 Task: Select a due date automation when advanced on, 2 days after a card is due add checklist with an incomplete checklists at 11:00 AM.
Action: Mouse moved to (1233, 95)
Screenshot: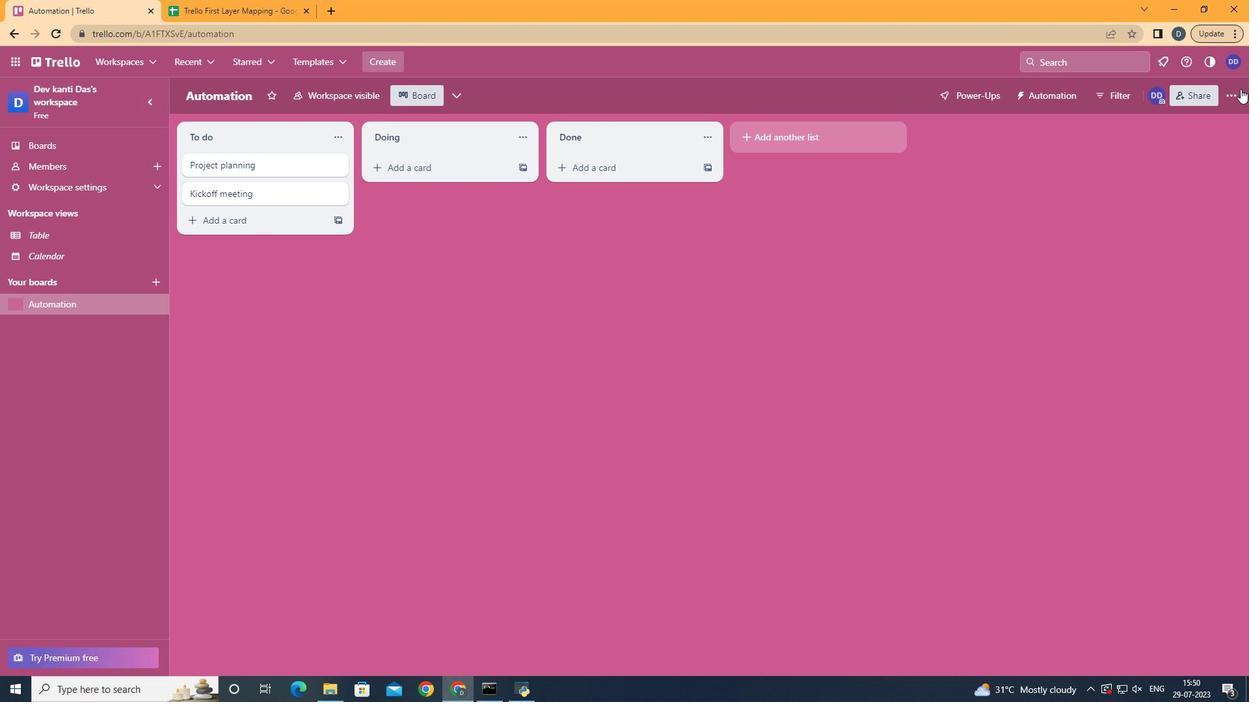 
Action: Mouse pressed left at (1233, 95)
Screenshot: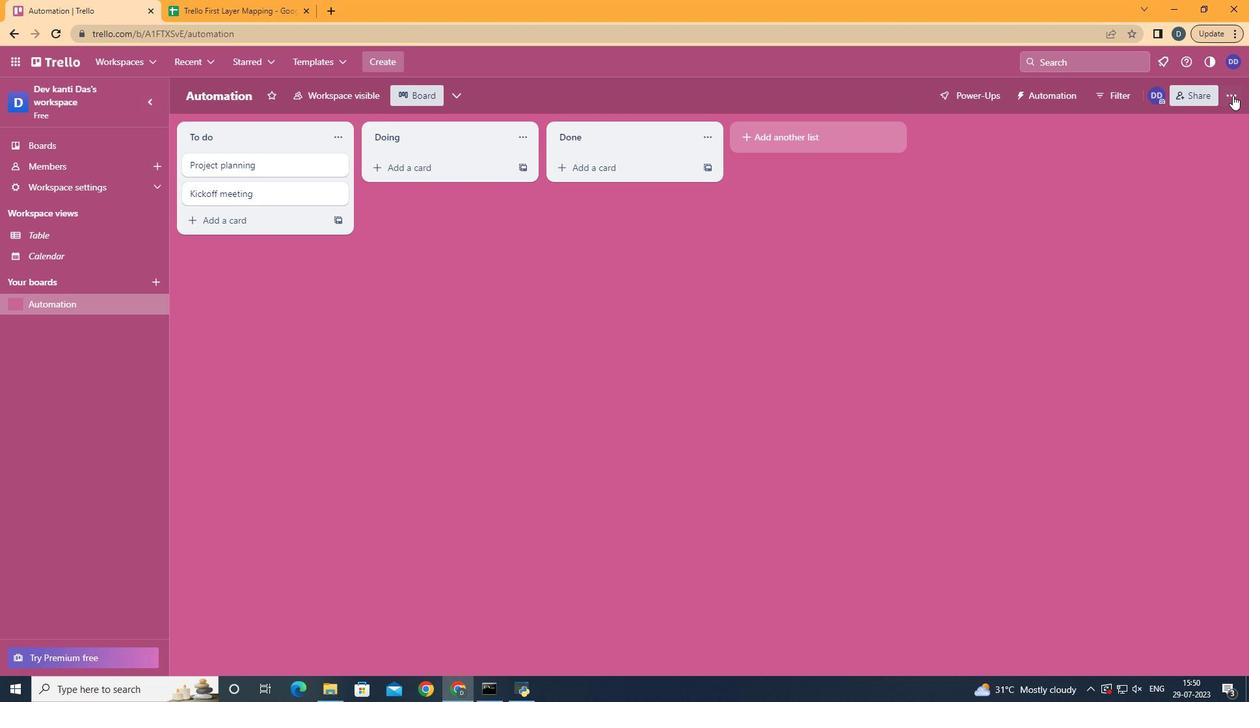 
Action: Mouse moved to (1146, 269)
Screenshot: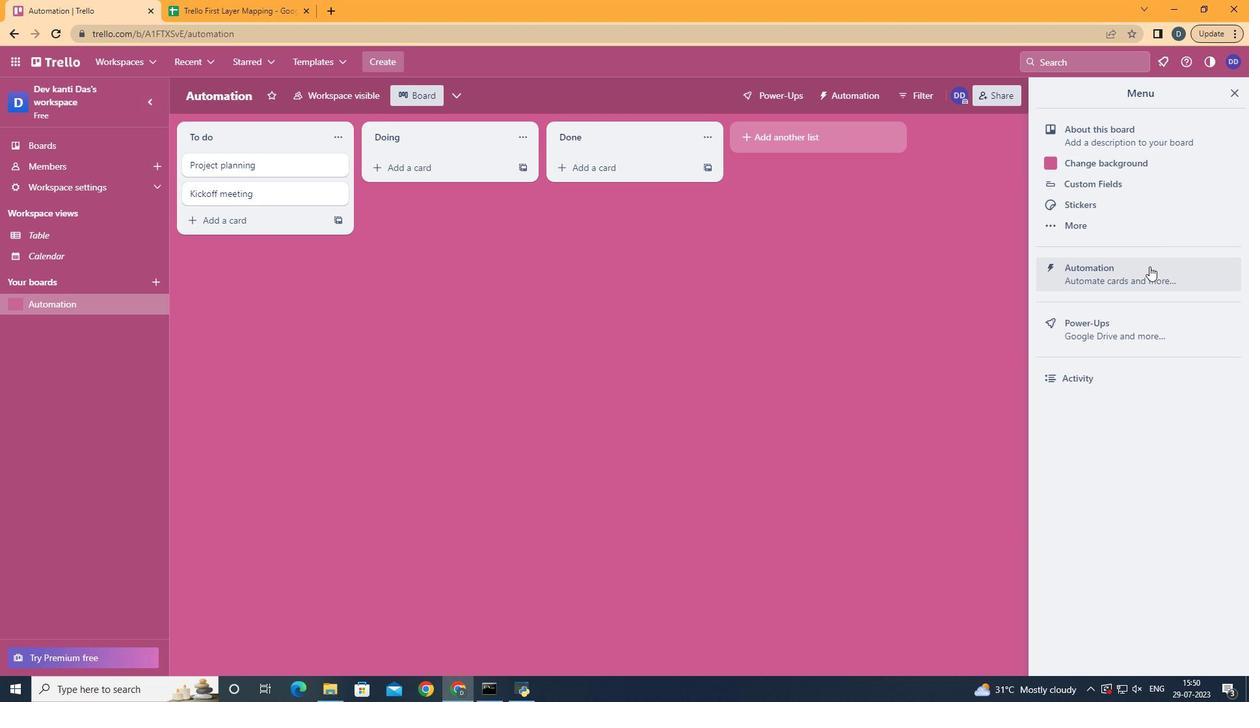 
Action: Mouse pressed left at (1146, 269)
Screenshot: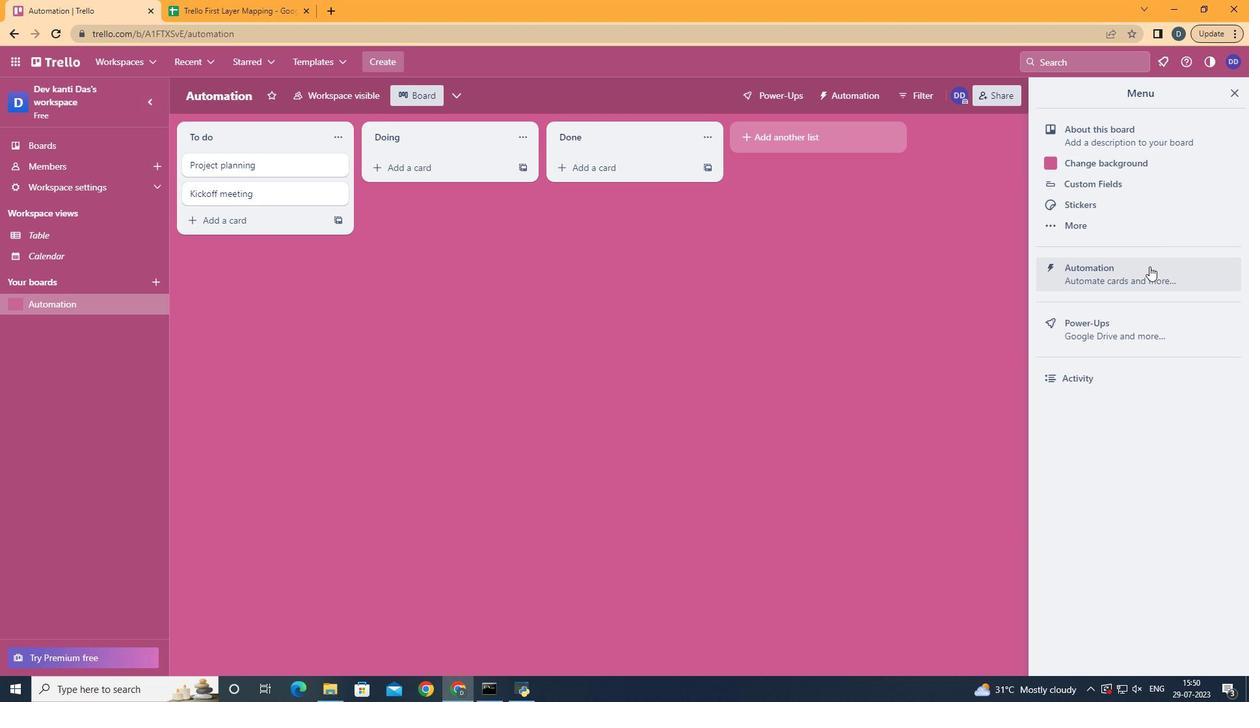 
Action: Mouse moved to (234, 263)
Screenshot: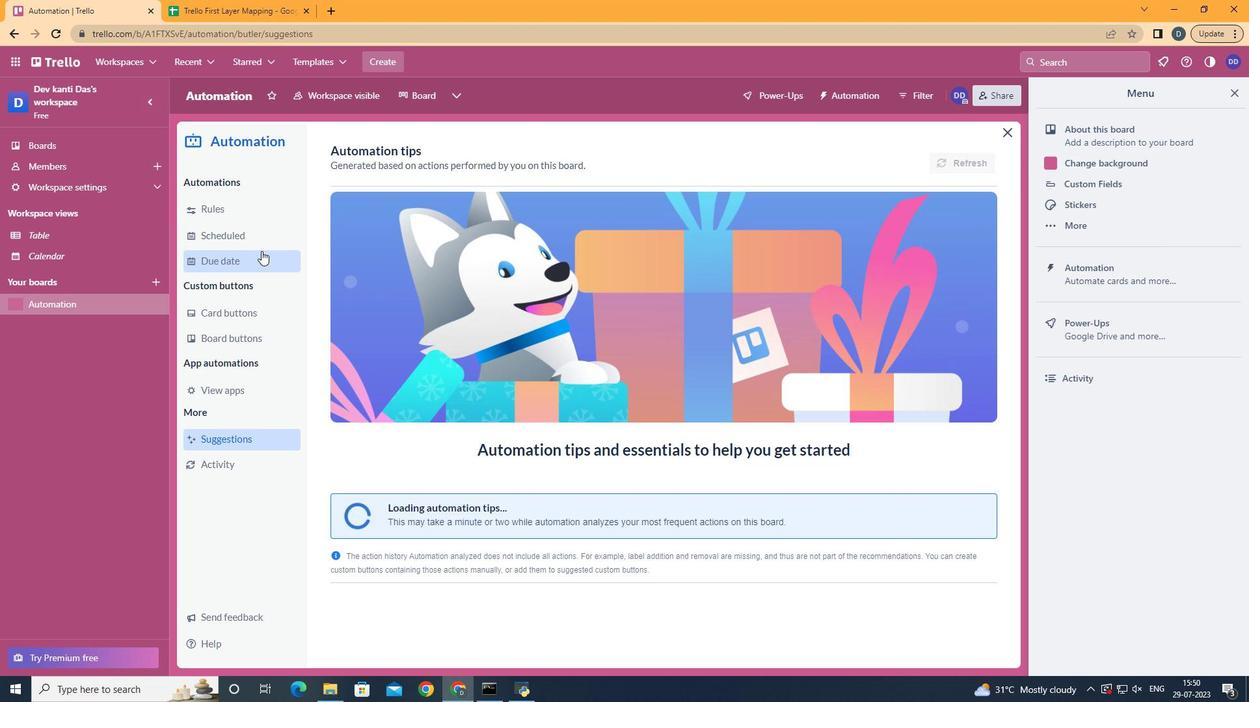 
Action: Mouse pressed left at (234, 263)
Screenshot: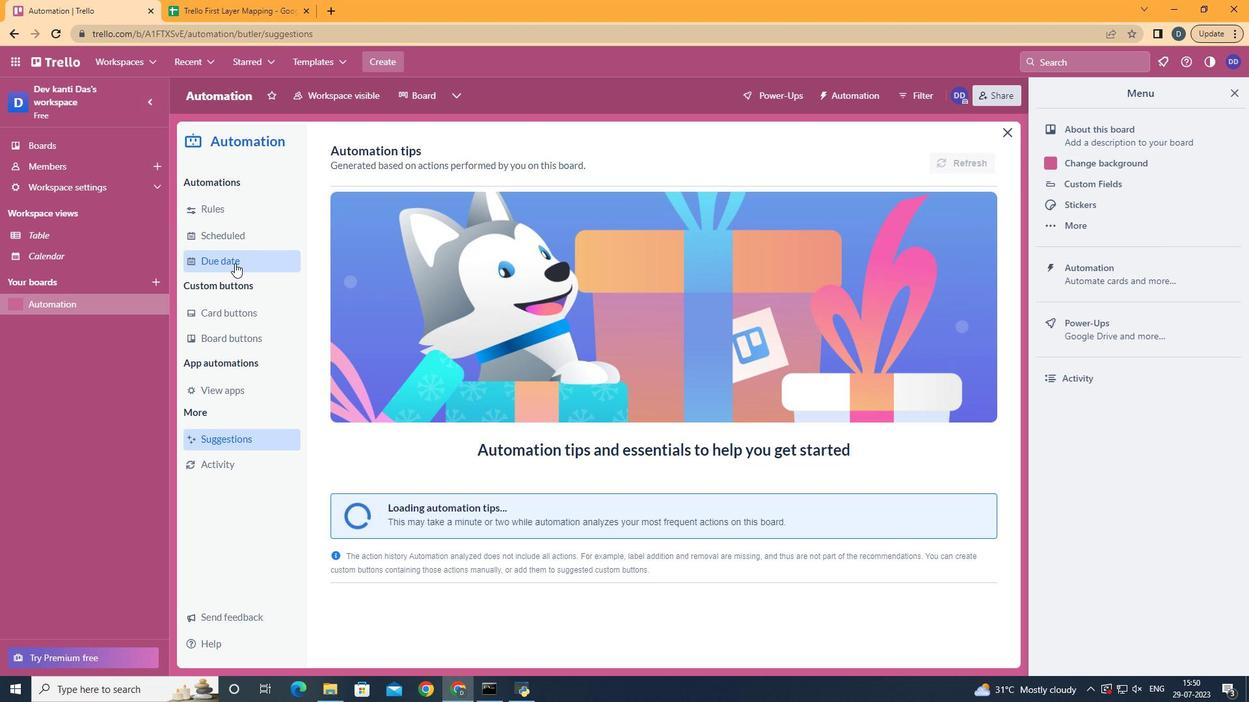 
Action: Mouse moved to (909, 160)
Screenshot: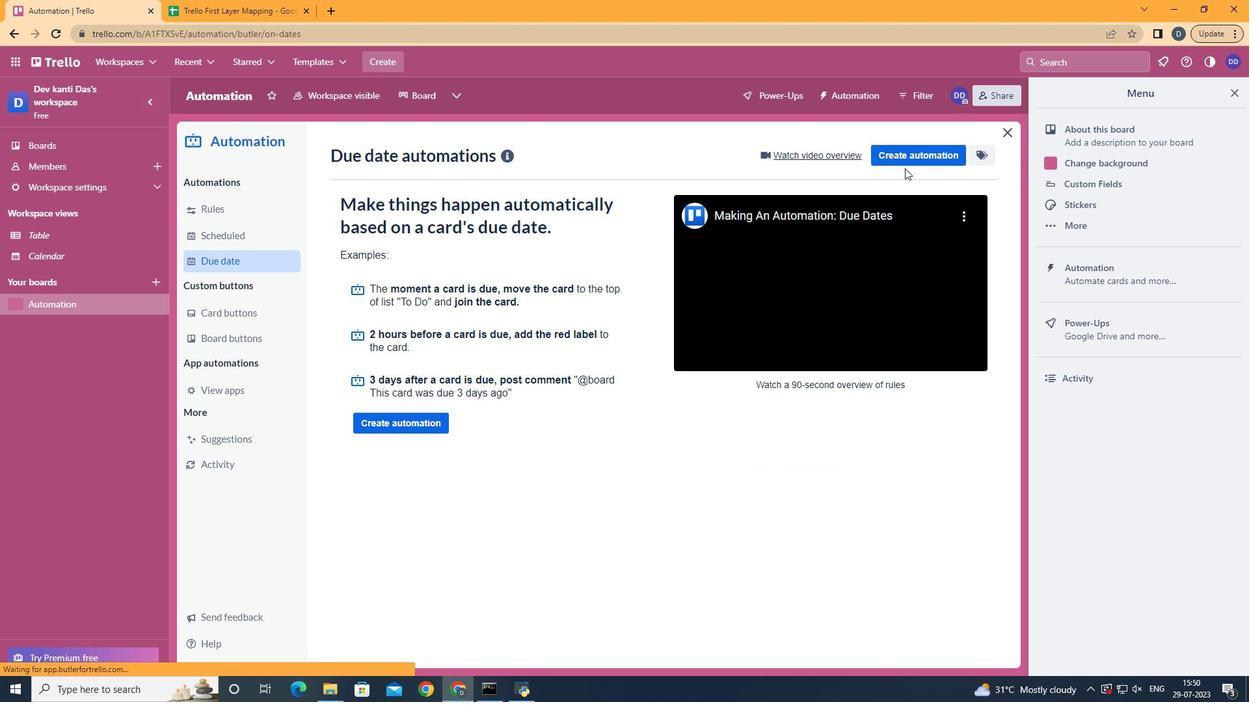 
Action: Mouse pressed left at (909, 160)
Screenshot: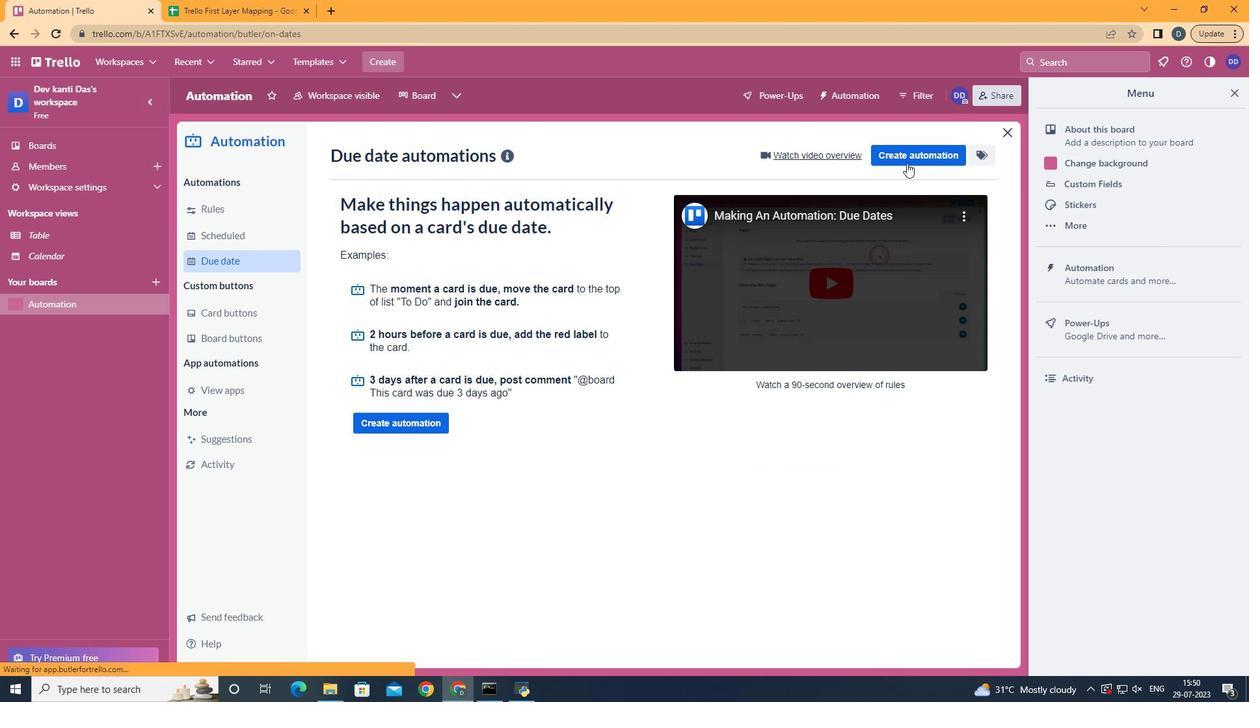 
Action: Mouse moved to (787, 275)
Screenshot: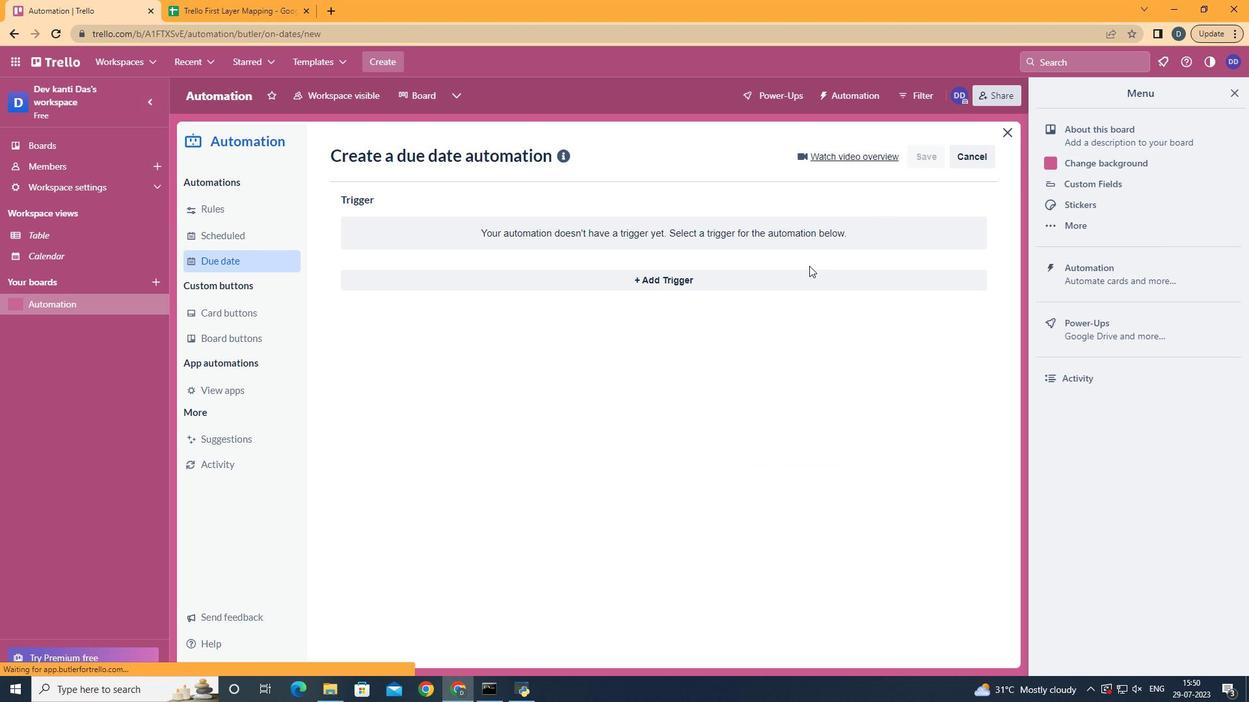 
Action: Mouse pressed left at (787, 275)
Screenshot: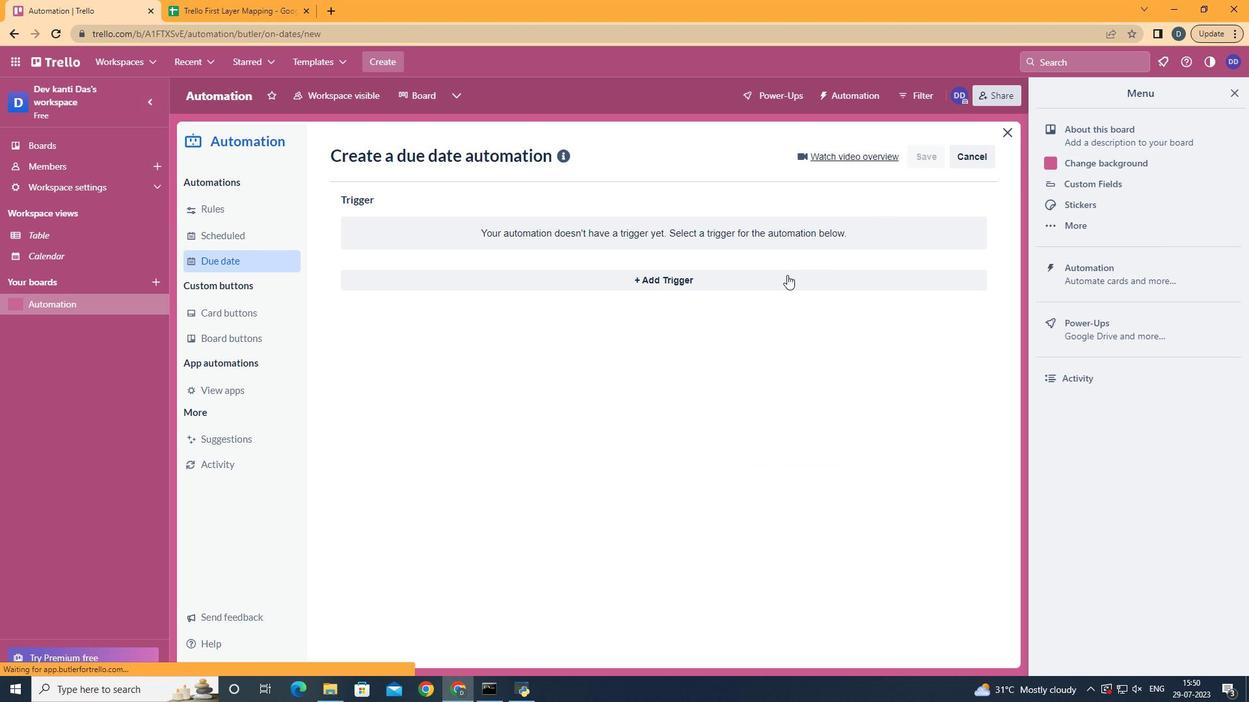 
Action: Mouse moved to (450, 525)
Screenshot: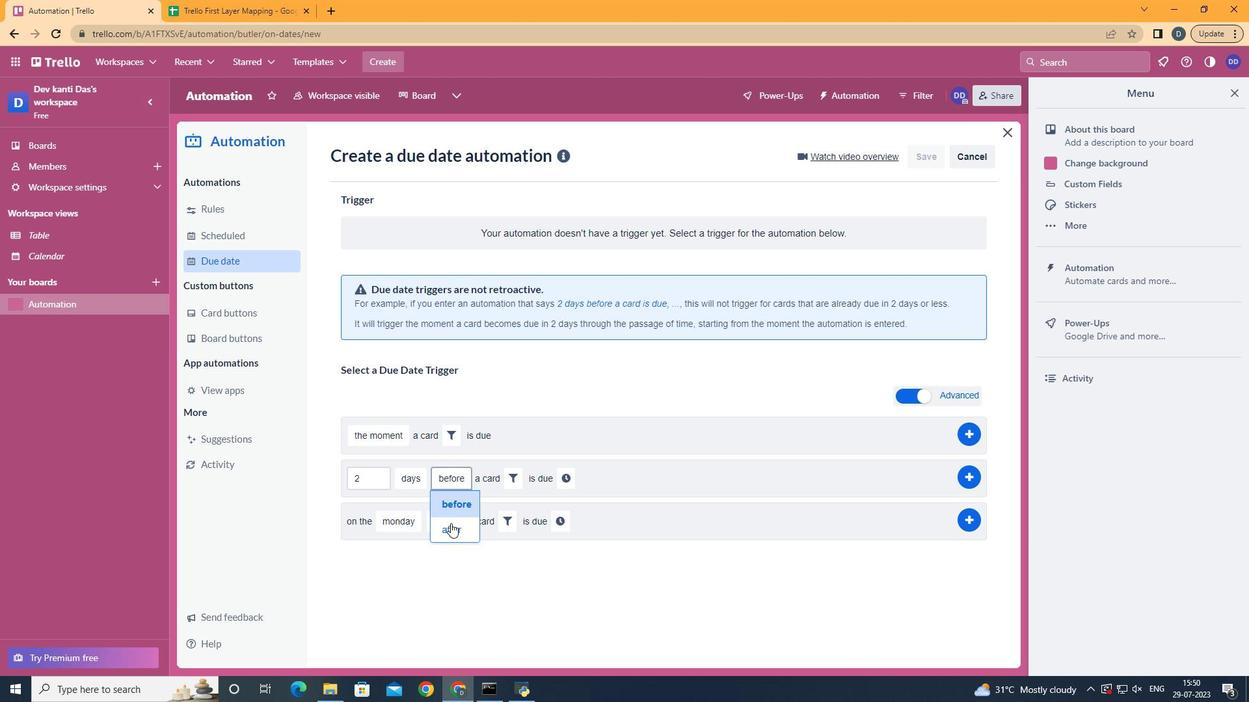 
Action: Mouse pressed left at (450, 525)
Screenshot: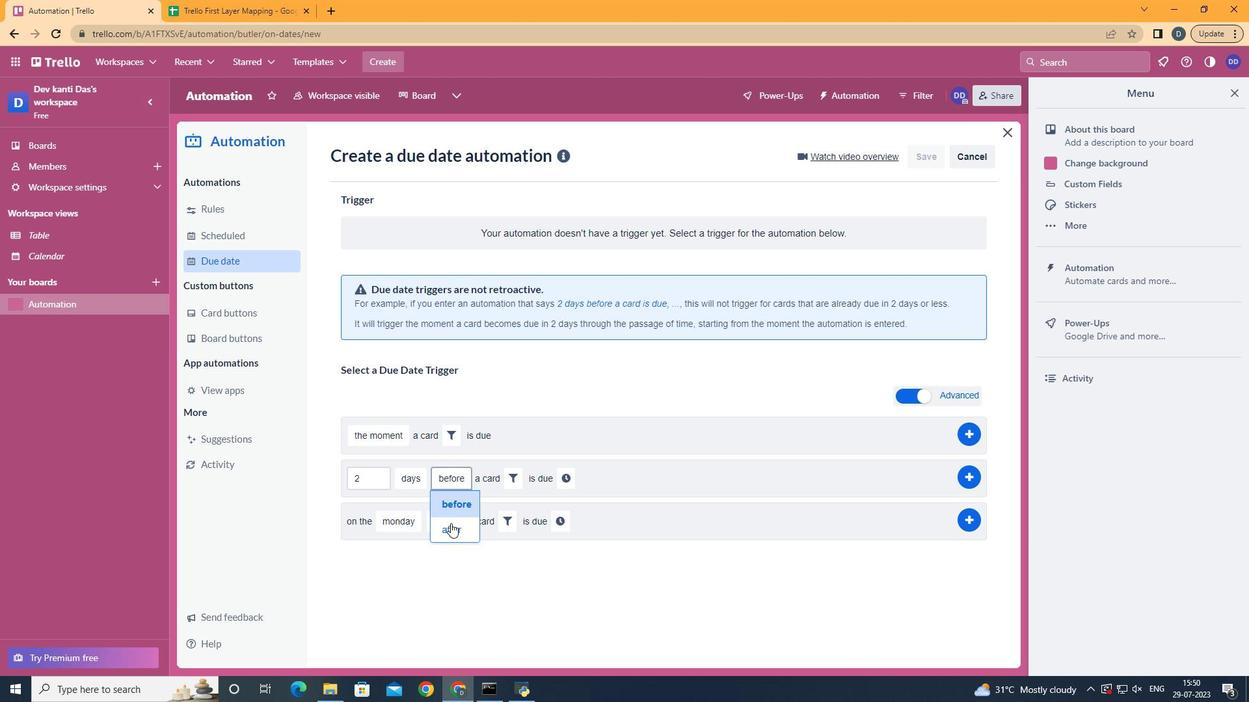 
Action: Mouse moved to (504, 479)
Screenshot: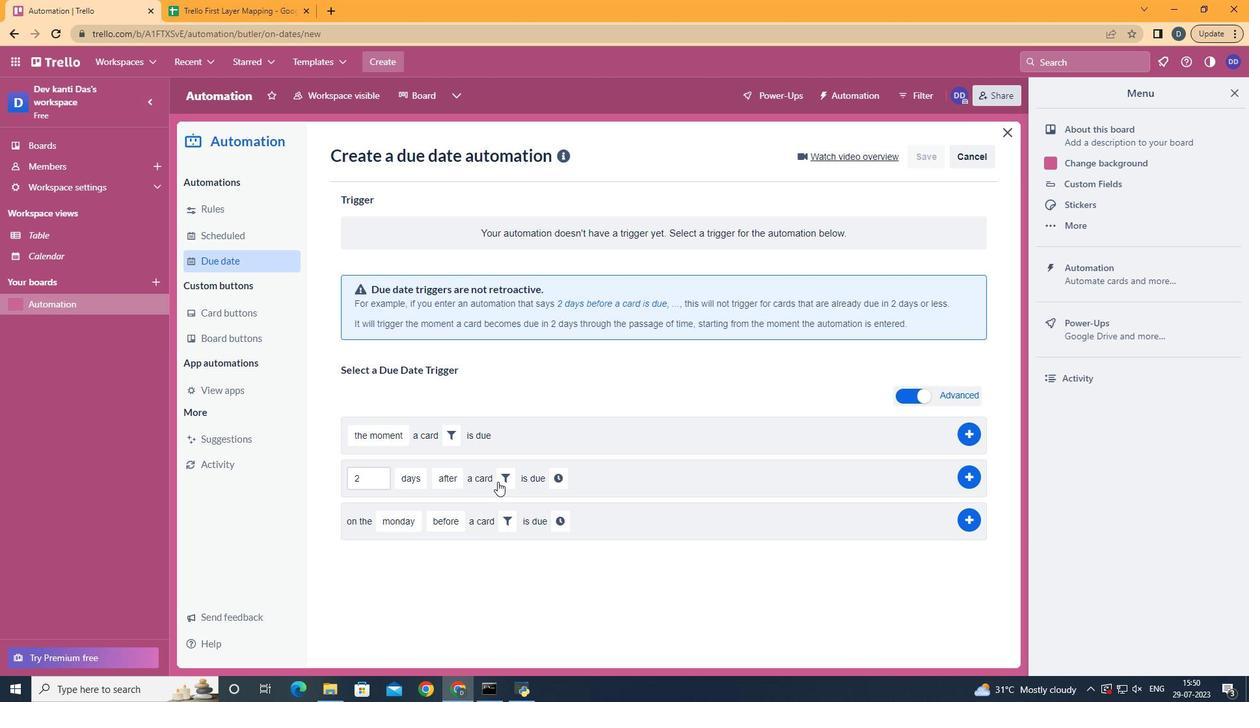 
Action: Mouse pressed left at (504, 479)
Screenshot: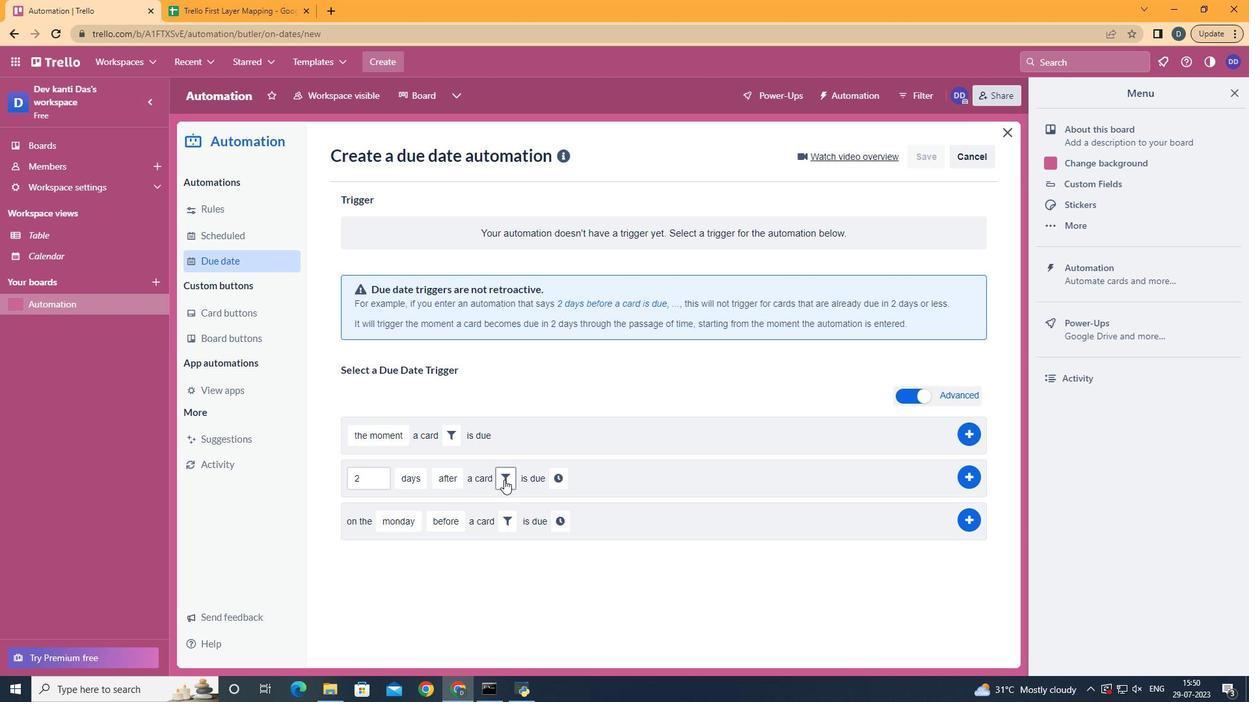 
Action: Mouse moved to (635, 513)
Screenshot: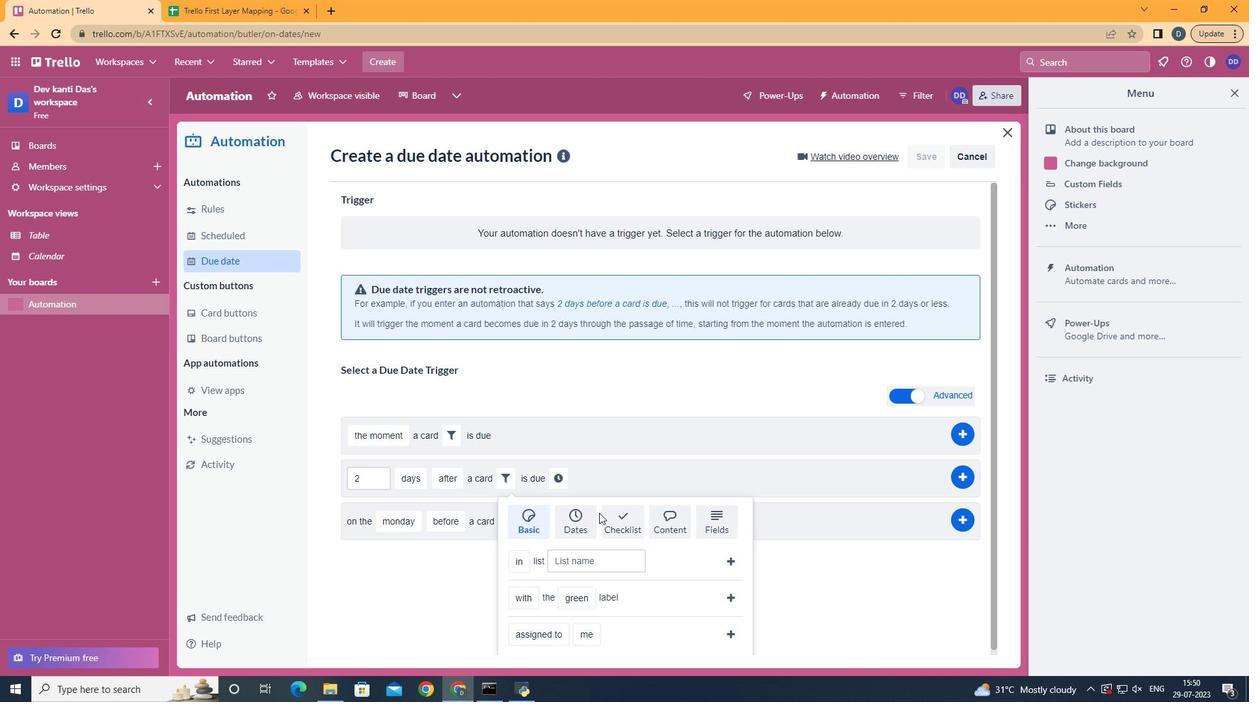 
Action: Mouse pressed left at (635, 513)
Screenshot: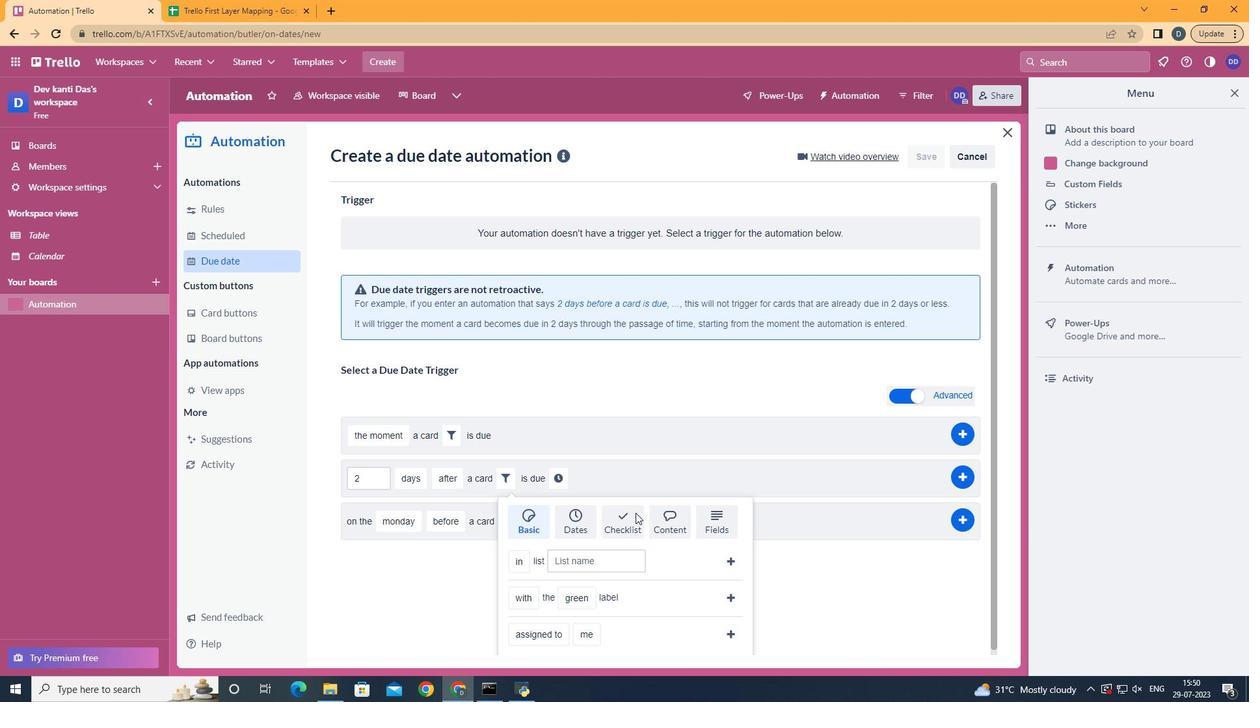 
Action: Mouse moved to (636, 512)
Screenshot: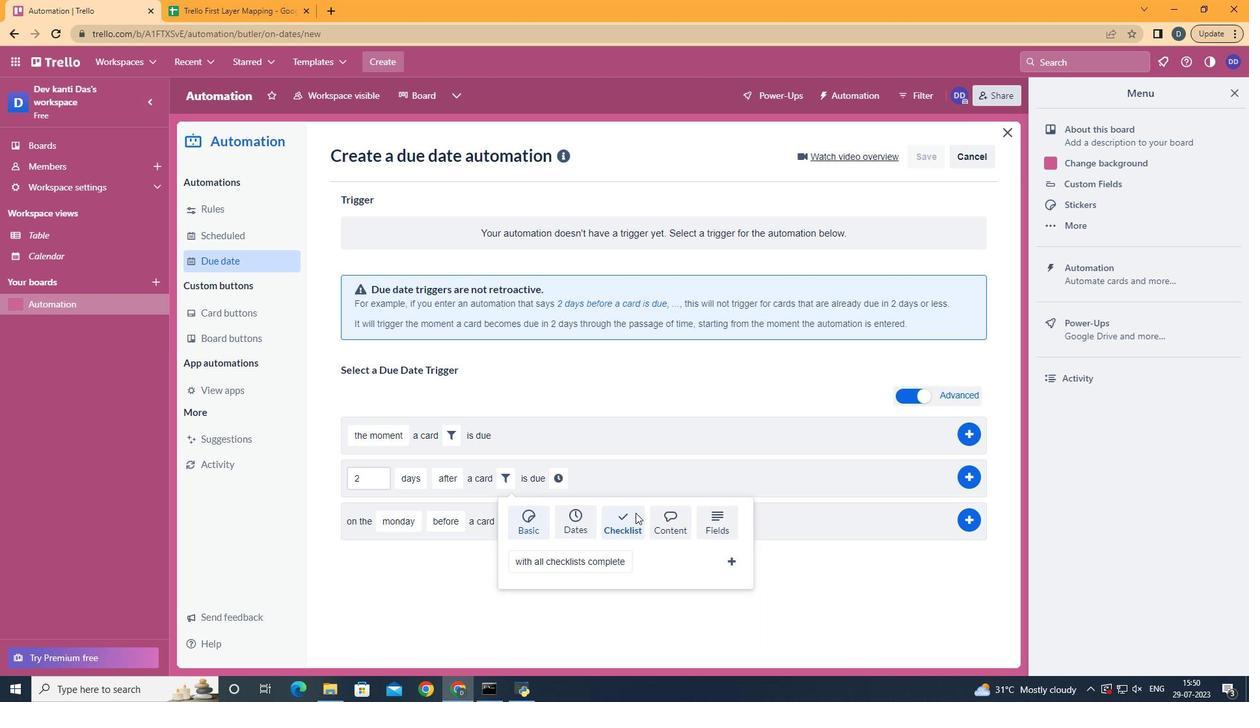 
Action: Mouse scrolled (636, 512) with delta (0, 0)
Screenshot: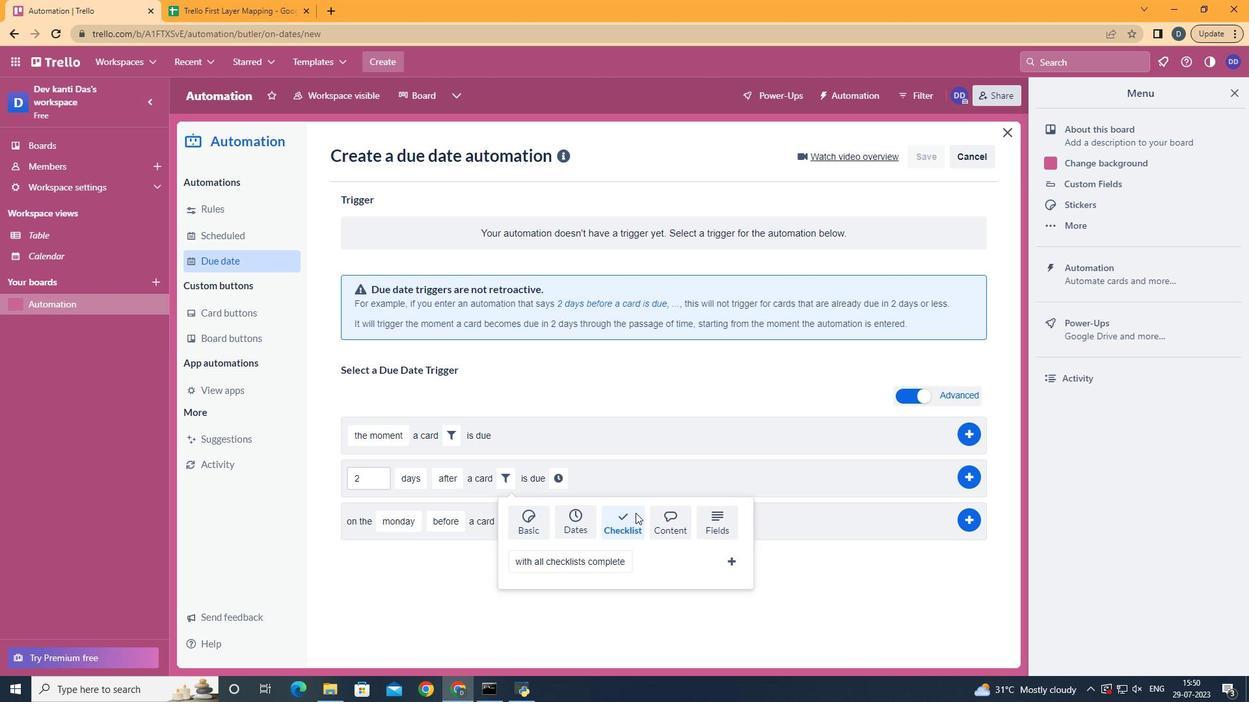 
Action: Mouse scrolled (636, 512) with delta (0, 0)
Screenshot: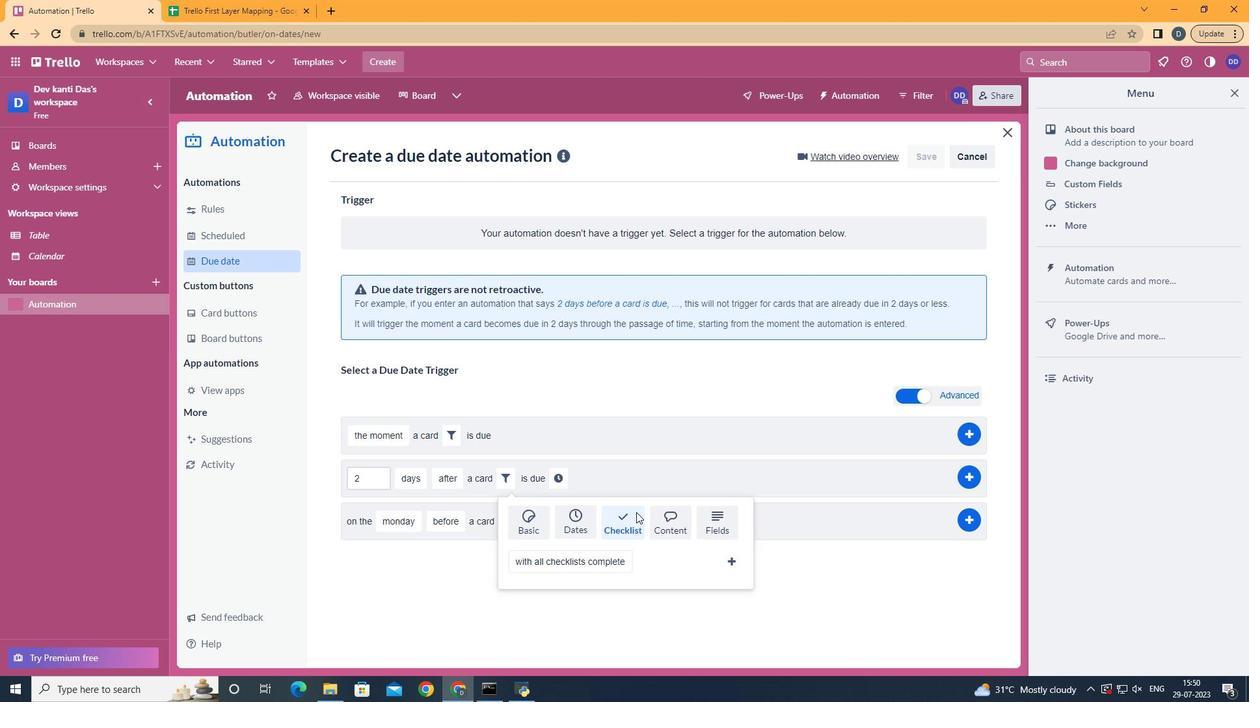 
Action: Mouse scrolled (636, 512) with delta (0, 0)
Screenshot: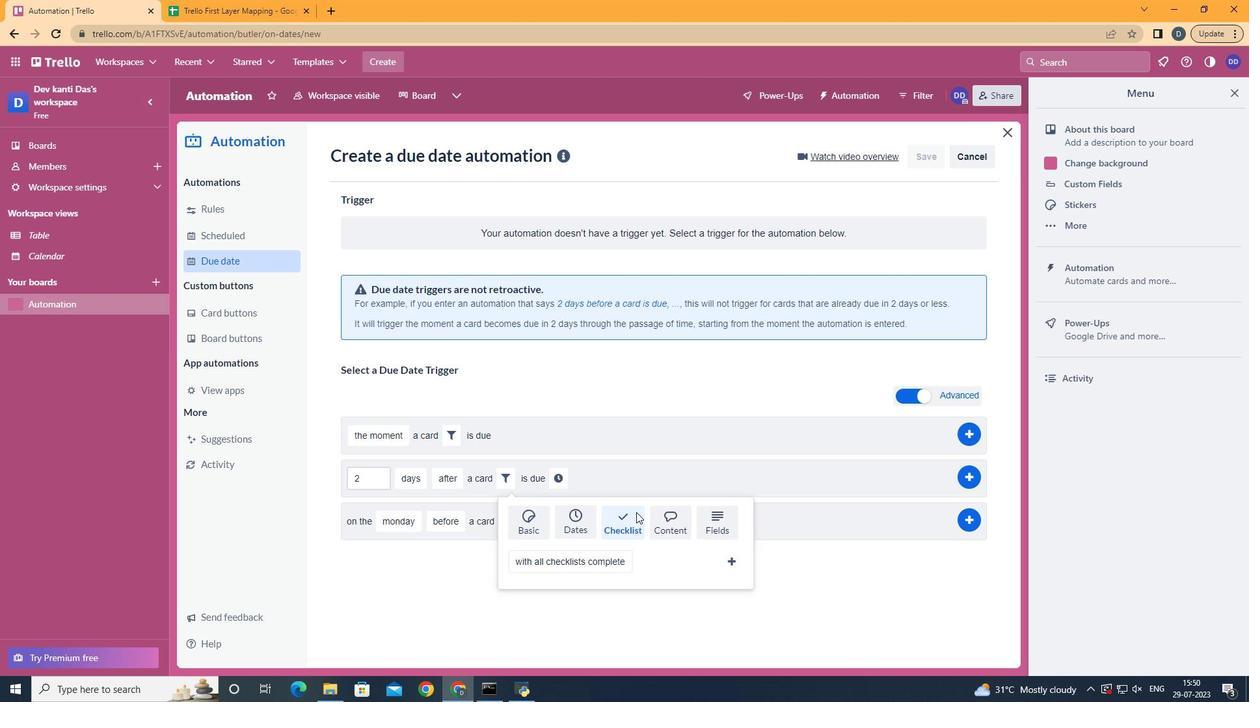 
Action: Mouse moved to (593, 466)
Screenshot: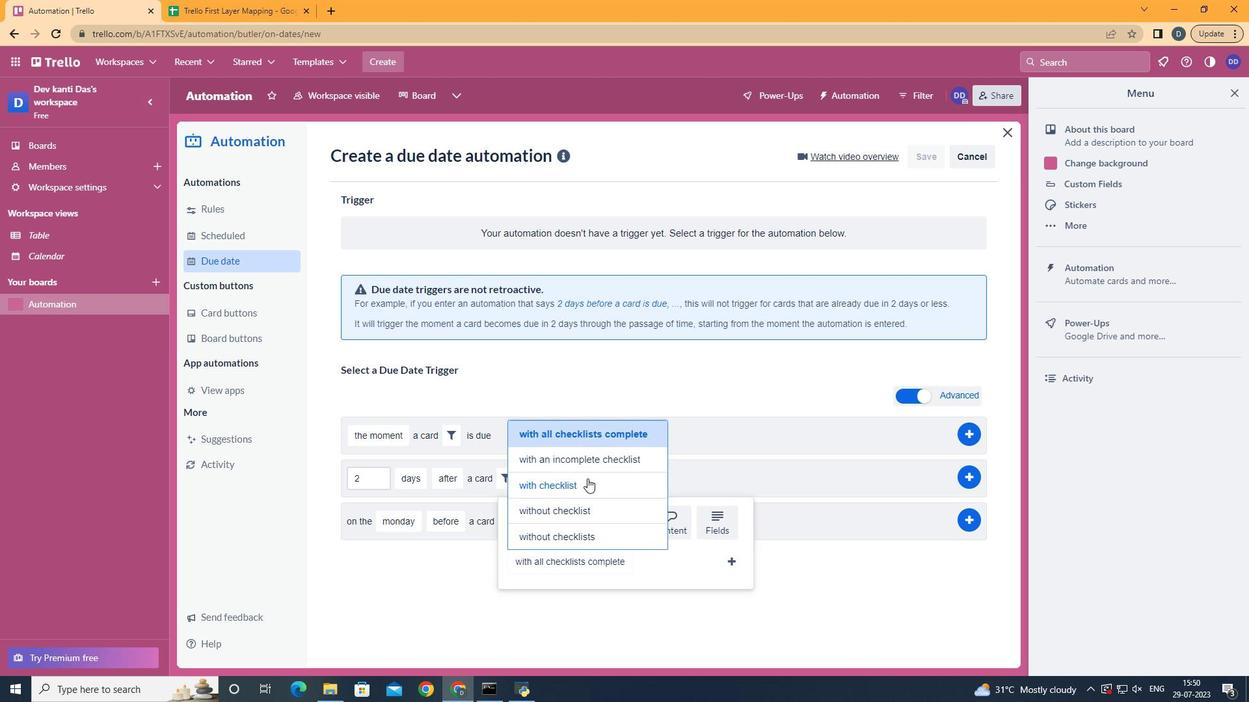 
Action: Mouse pressed left at (593, 466)
Screenshot: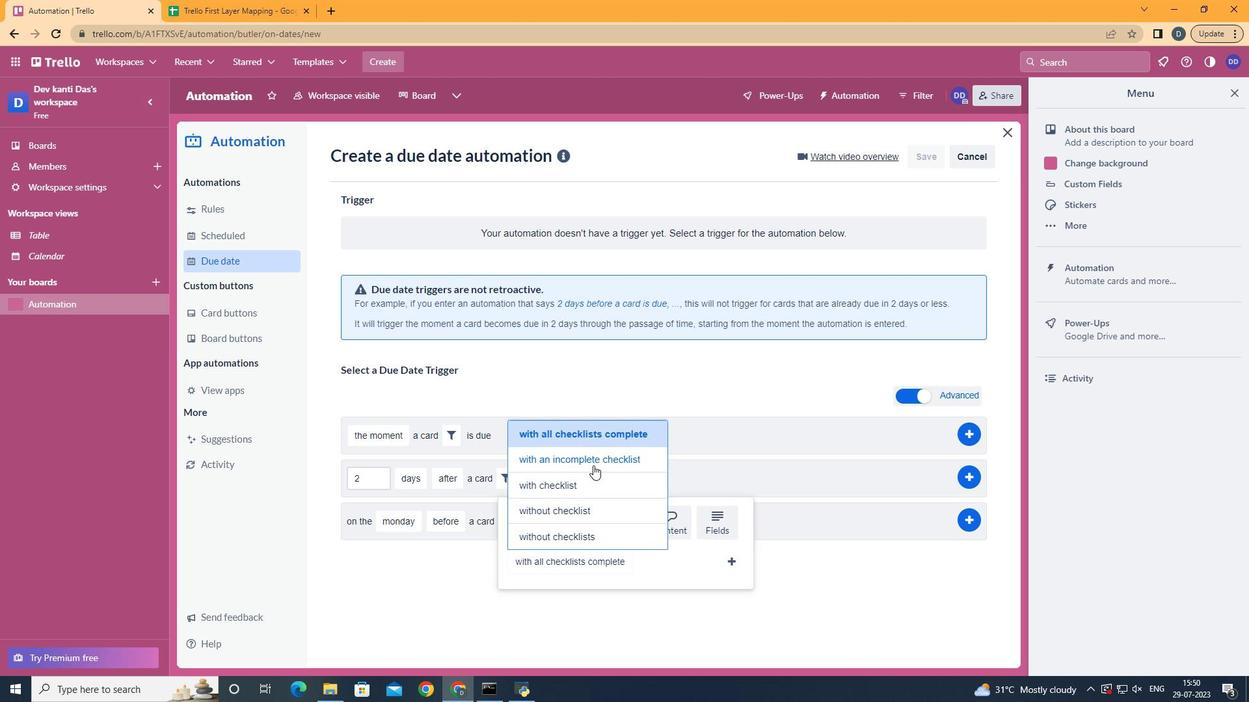 
Action: Mouse moved to (735, 566)
Screenshot: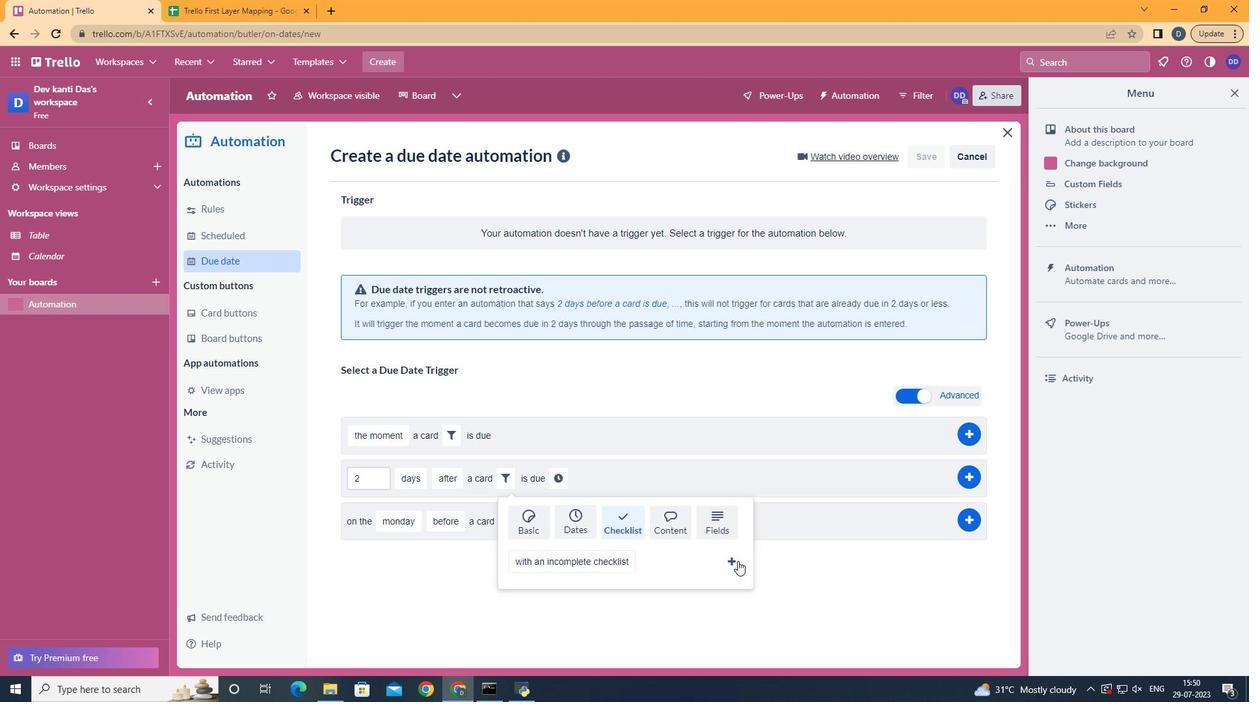 
Action: Mouse pressed left at (735, 566)
Screenshot: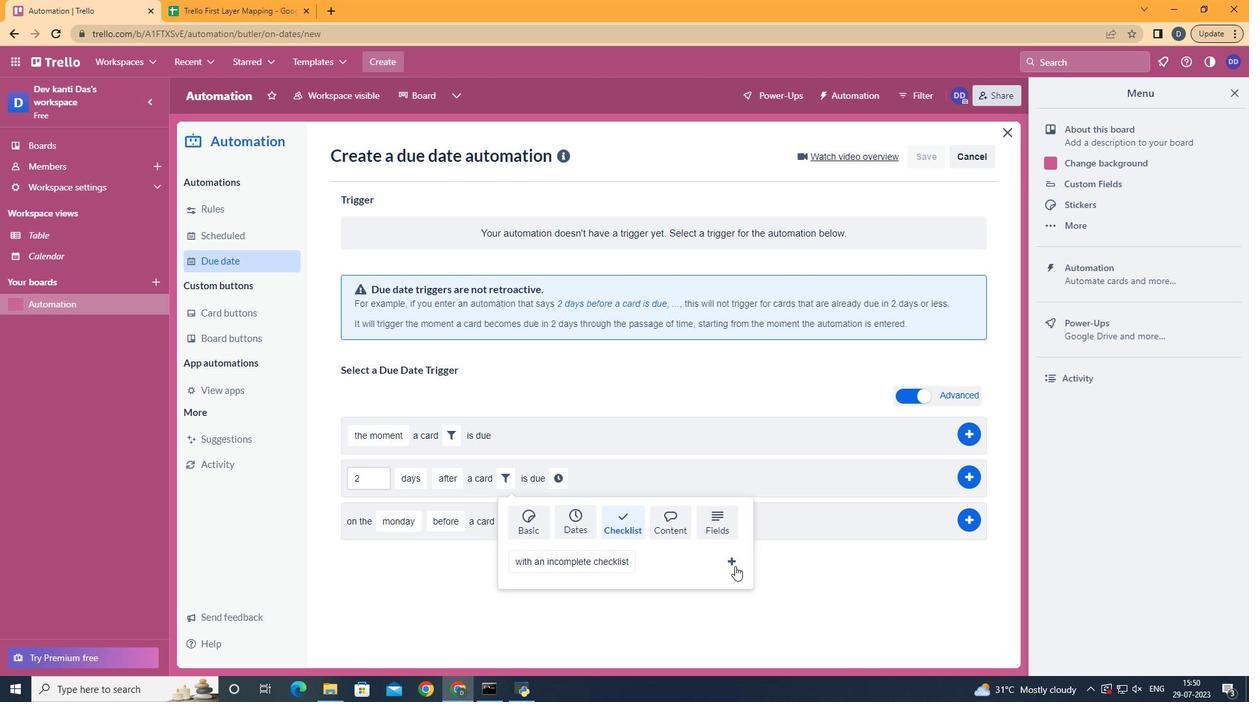 
Action: Mouse moved to (706, 482)
Screenshot: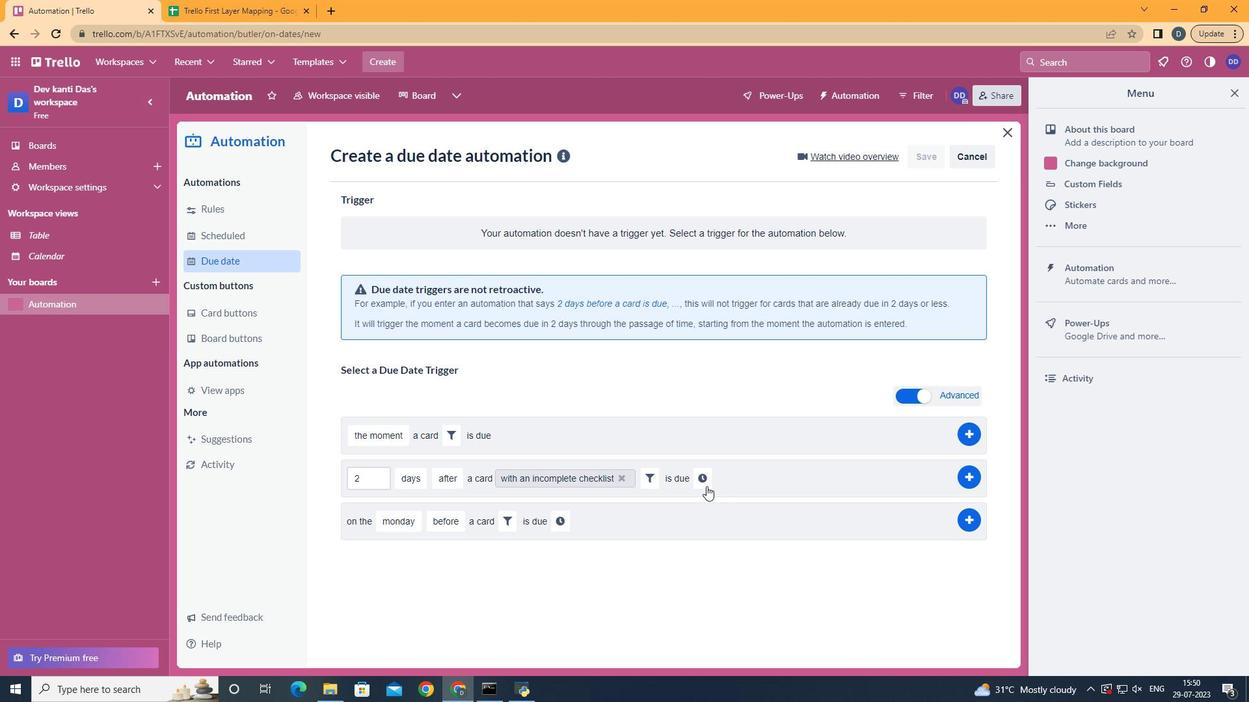 
Action: Mouse pressed left at (706, 482)
Screenshot: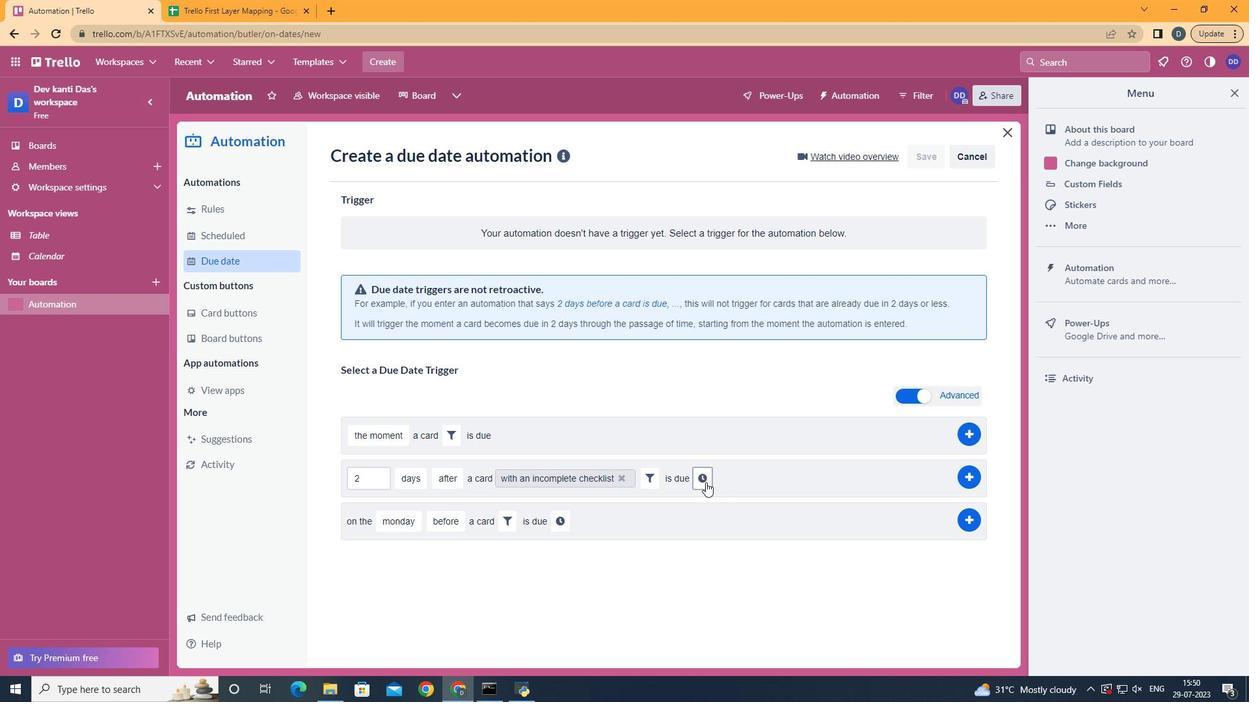 
Action: Mouse moved to (738, 473)
Screenshot: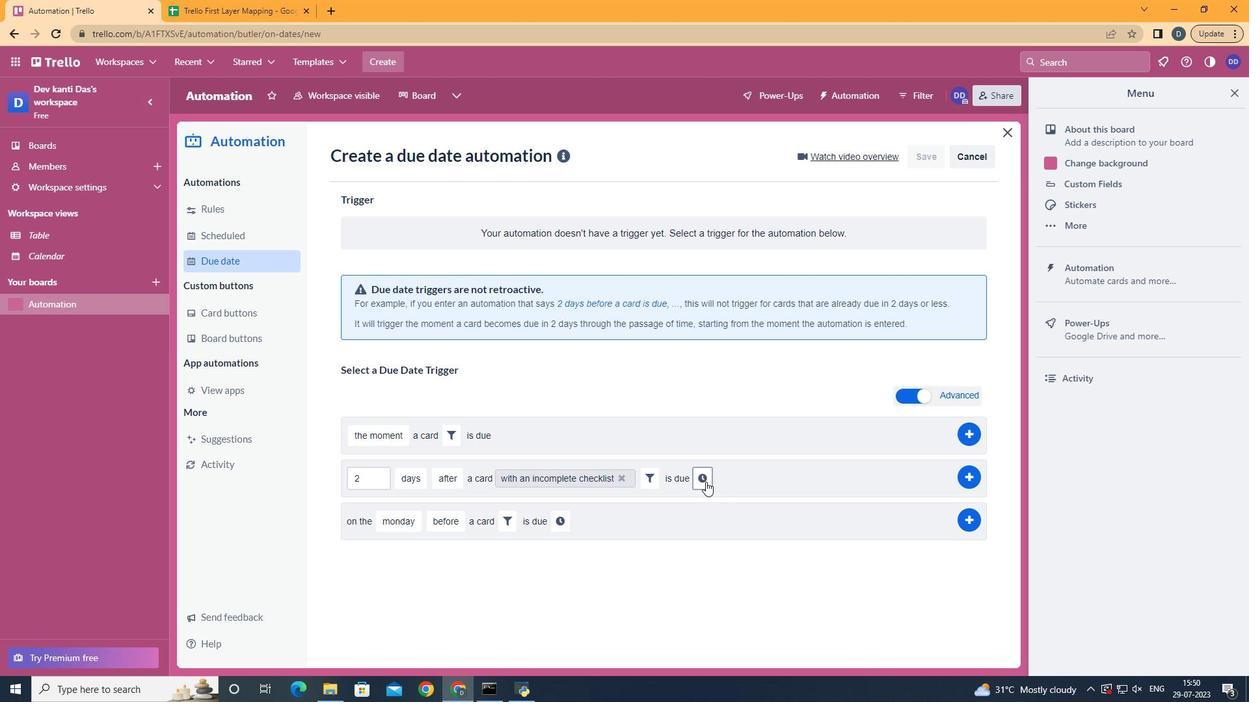 
Action: Mouse pressed left at (738, 473)
Screenshot: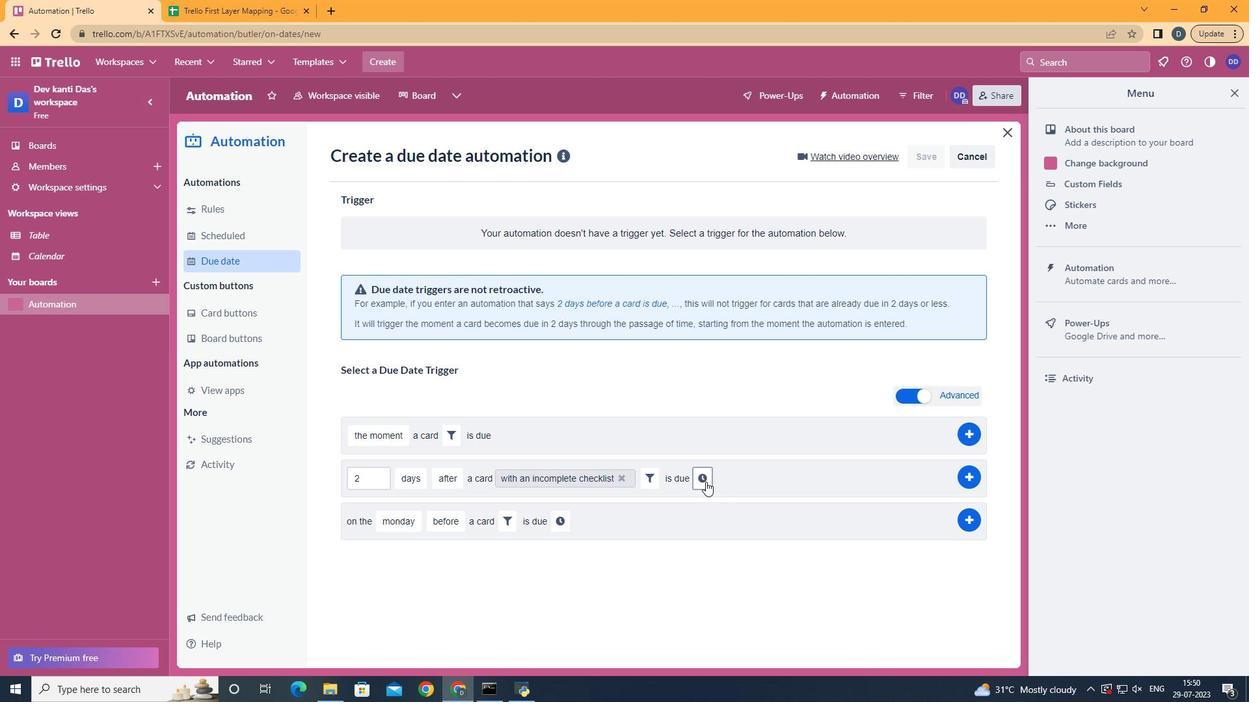 
Action: Mouse moved to (739, 473)
Screenshot: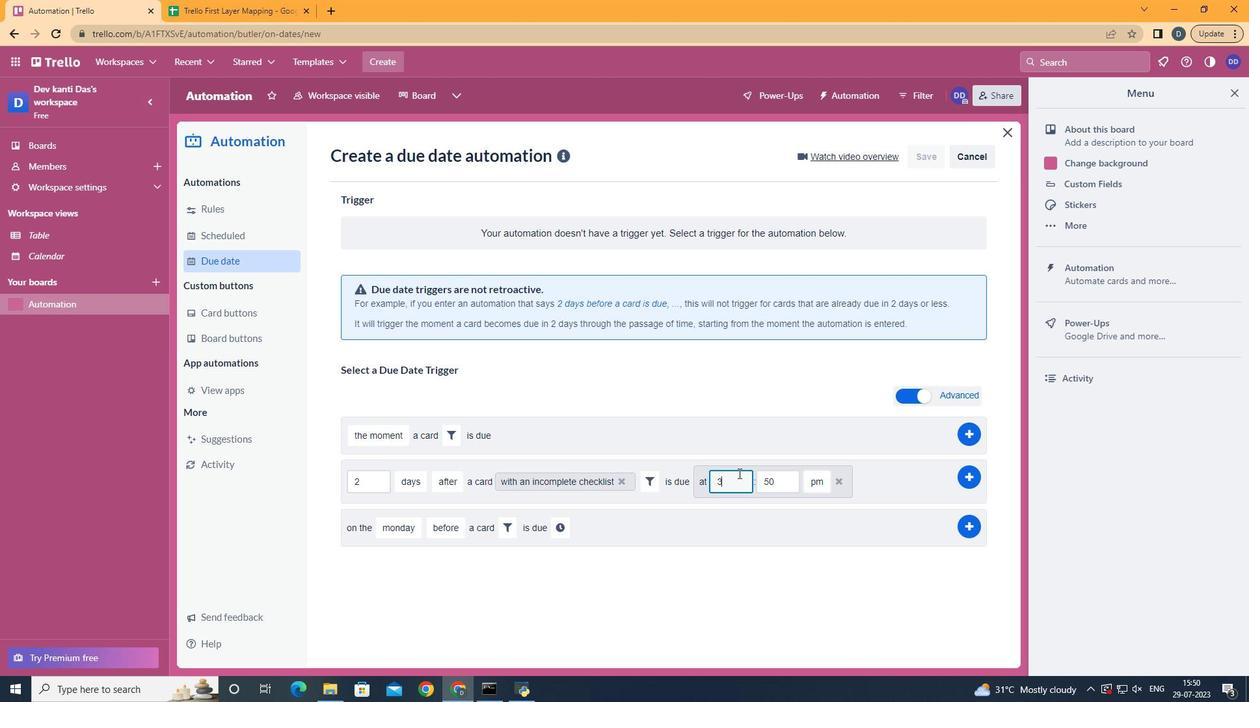 
Action: Key pressed <Key.backspace>11
Screenshot: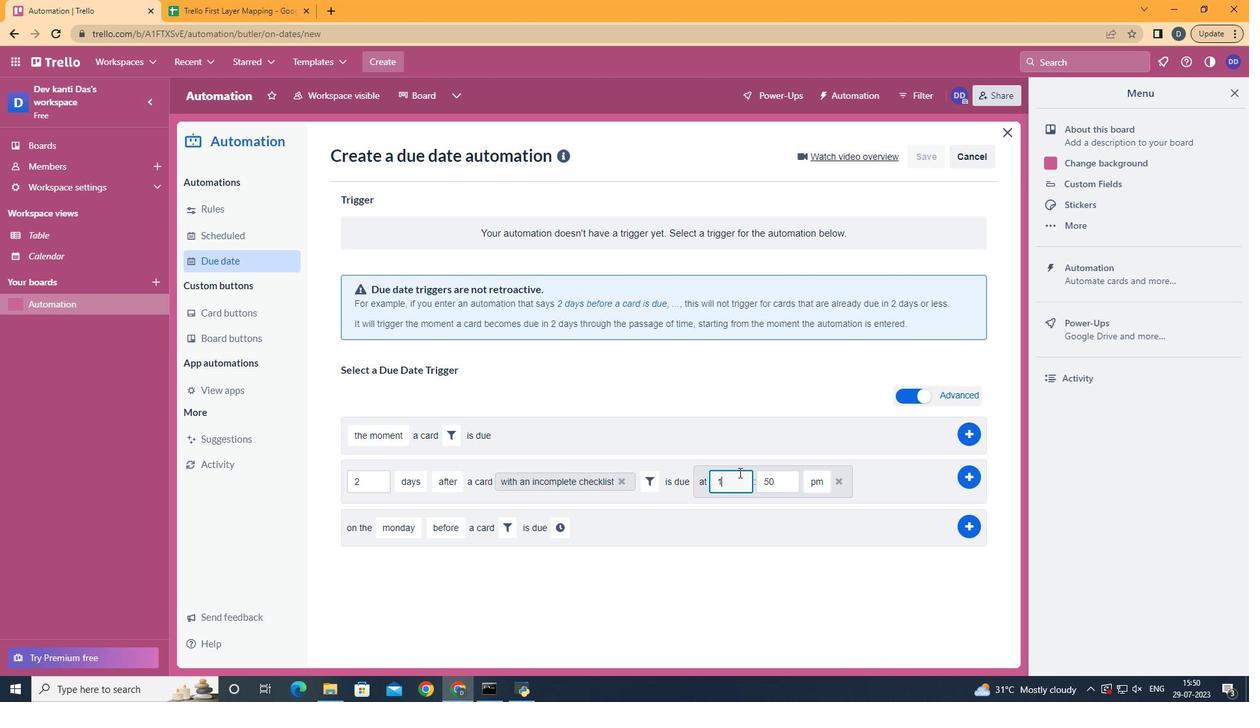 
Action: Mouse moved to (793, 487)
Screenshot: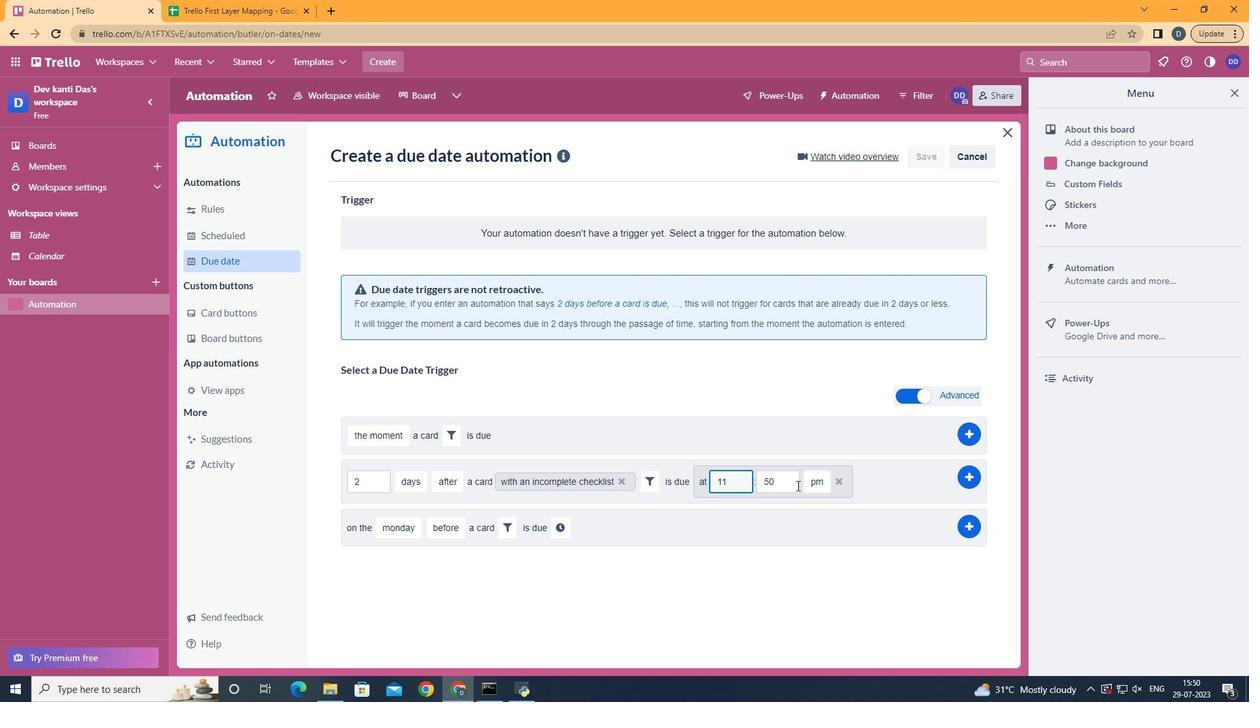 
Action: Mouse pressed left at (793, 487)
Screenshot: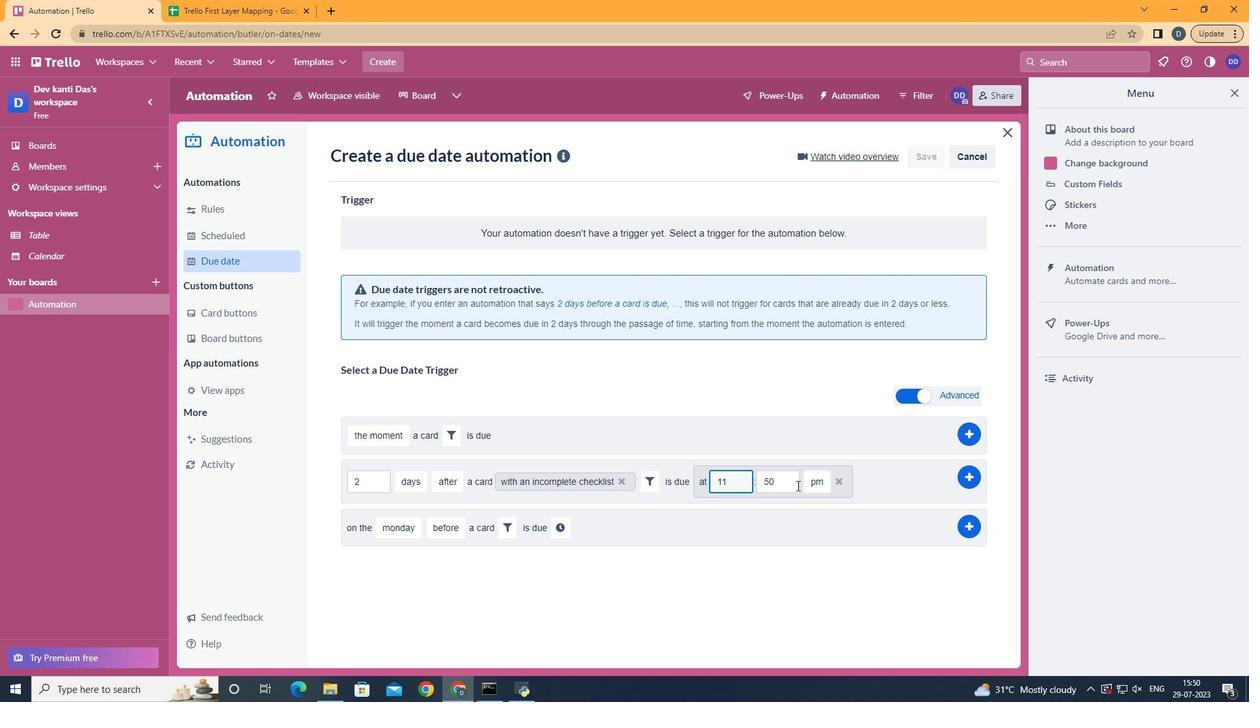 
Action: Key pressed <Key.backspace><Key.backspace>00
Screenshot: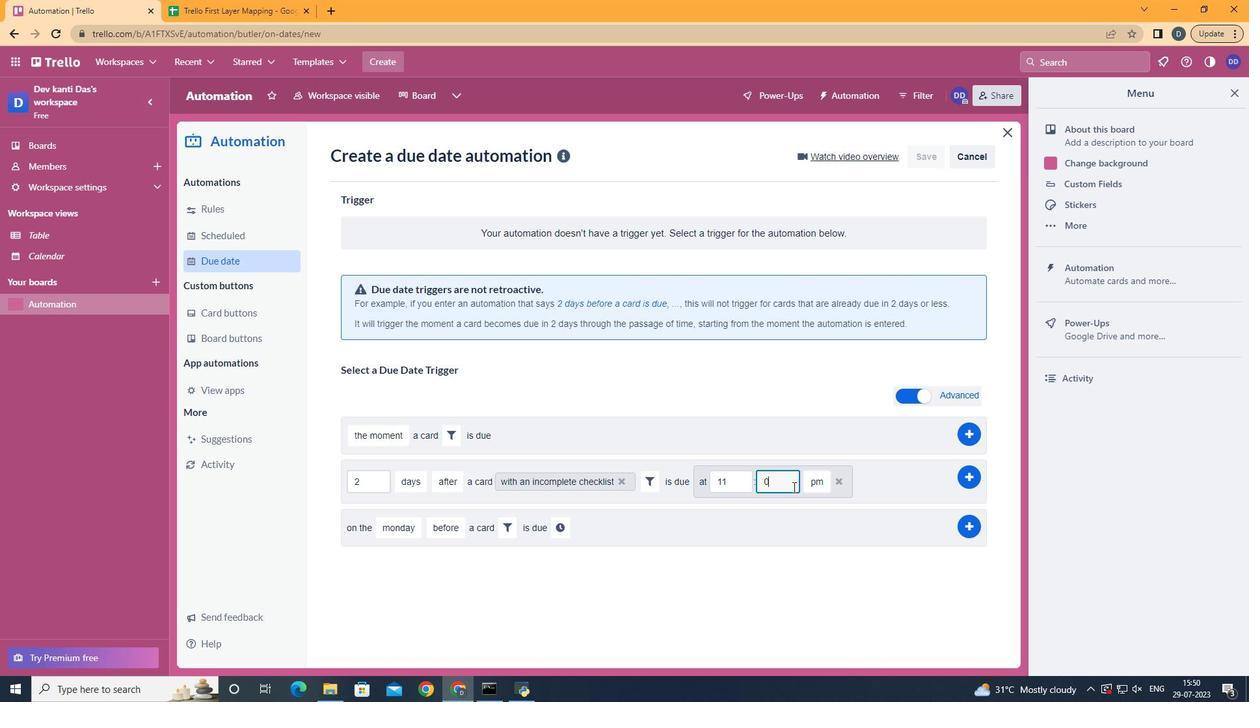 
Action: Mouse moved to (821, 509)
Screenshot: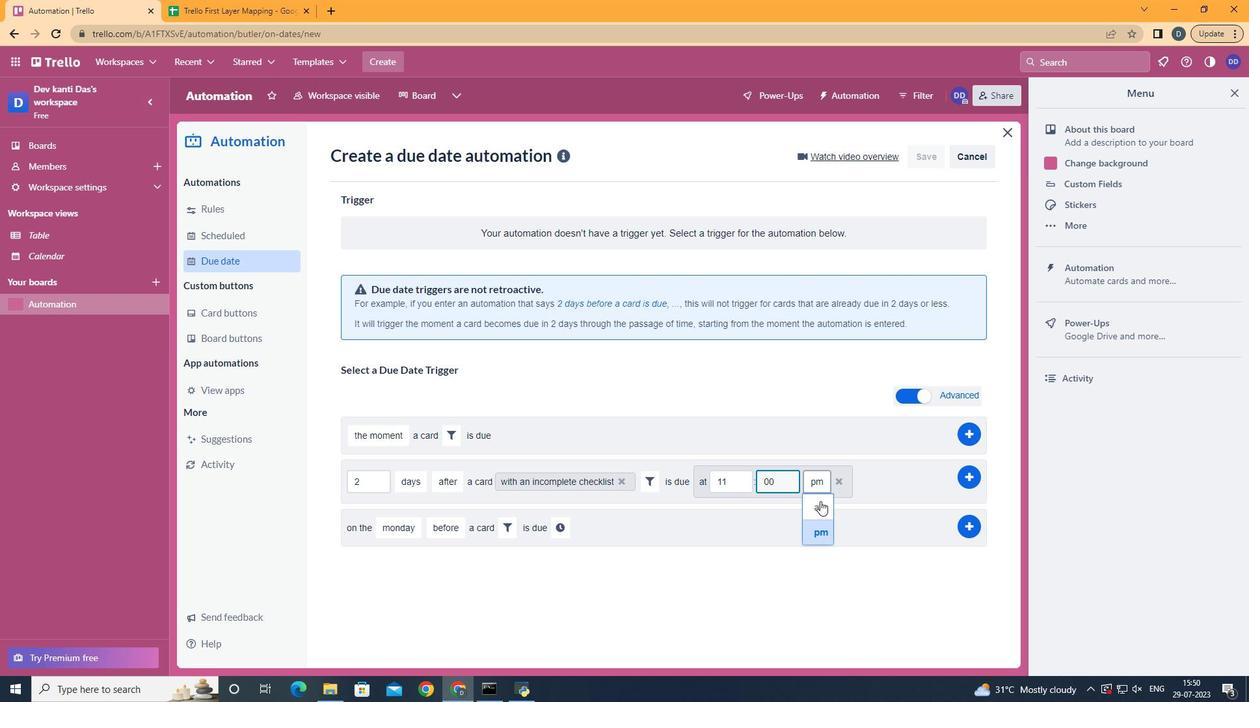 
Action: Mouse pressed left at (821, 509)
Screenshot: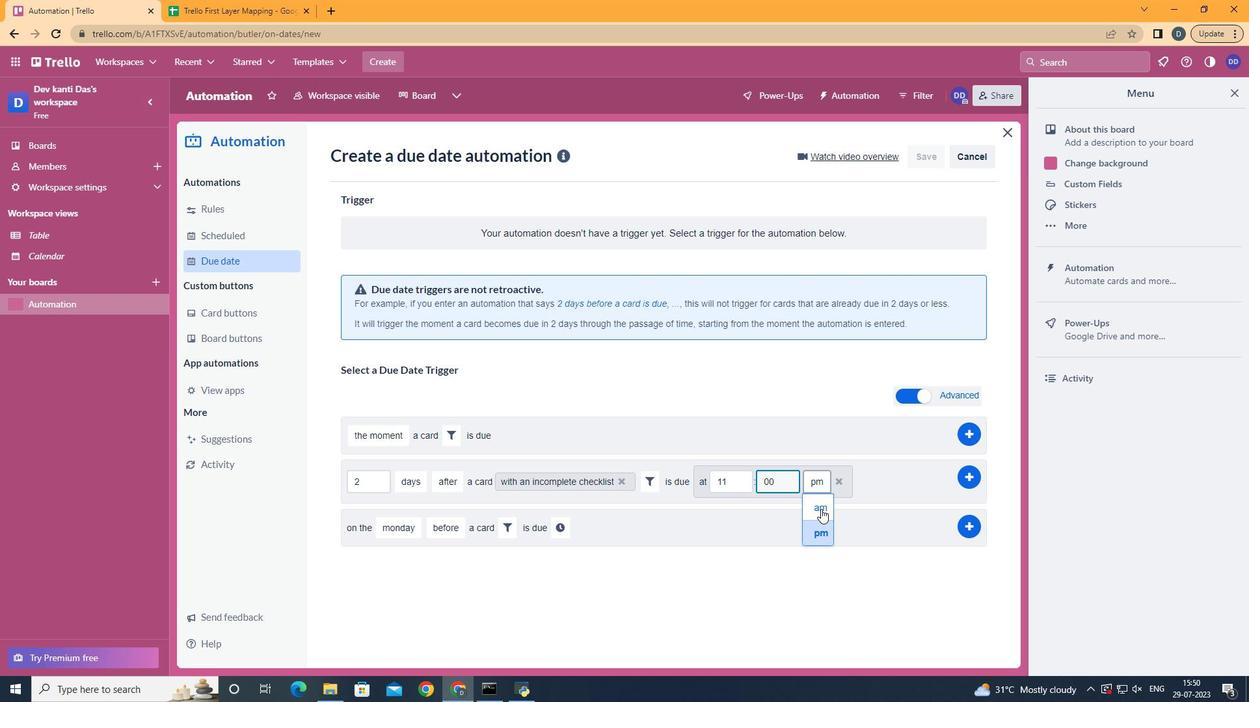 
